Task: Select the option do not auto-fit the text.
Action: Mouse moved to (681, 292)
Screenshot: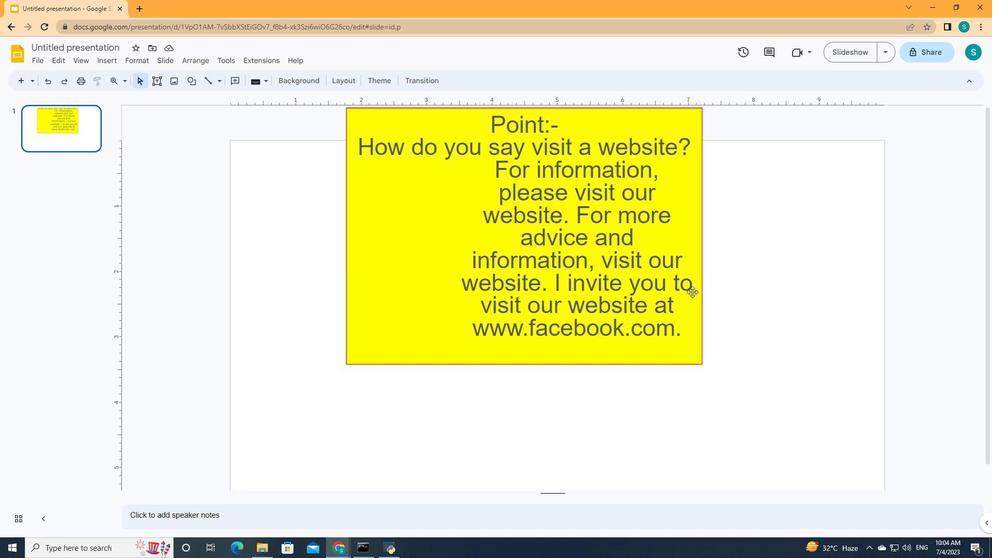 
Action: Mouse pressed left at (681, 292)
Screenshot: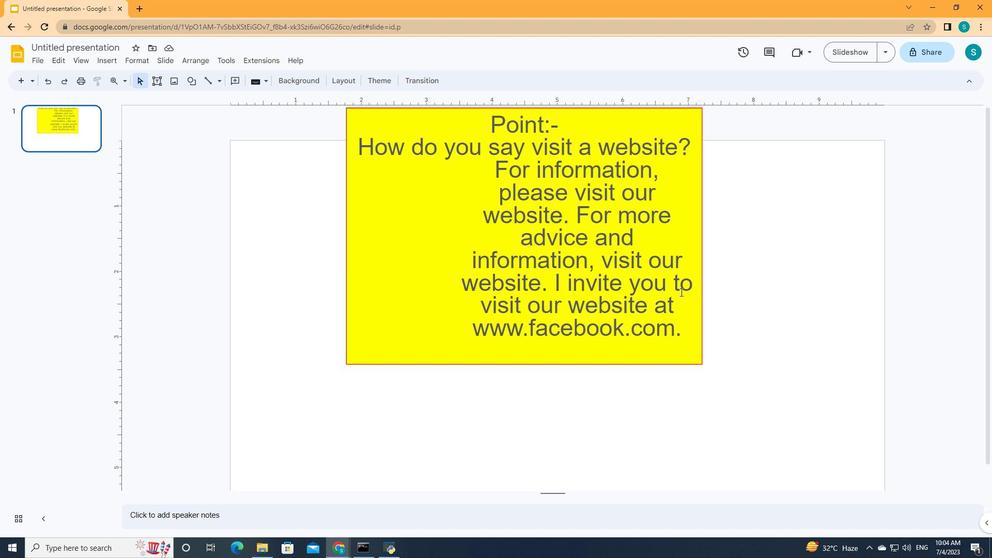 
Action: Mouse moved to (718, 76)
Screenshot: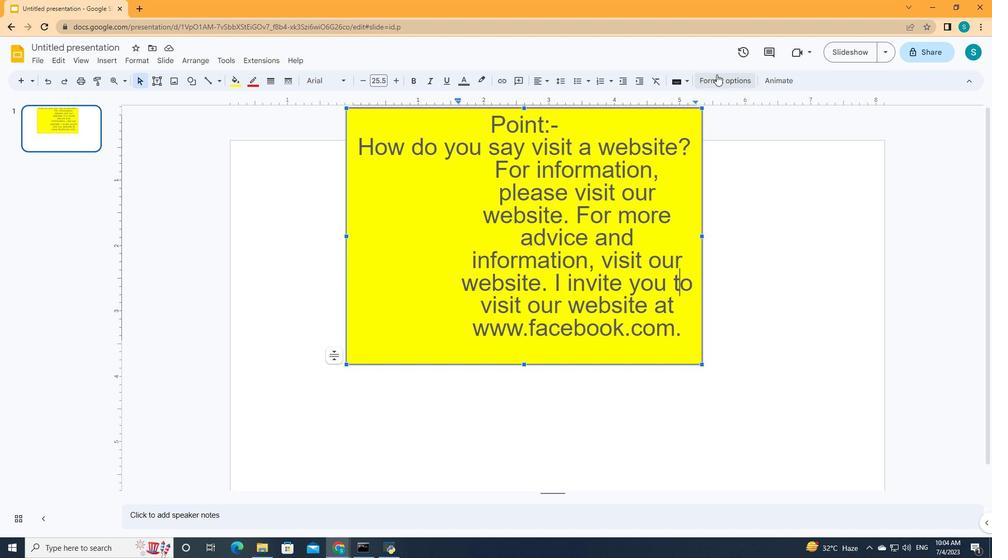 
Action: Mouse pressed left at (718, 76)
Screenshot: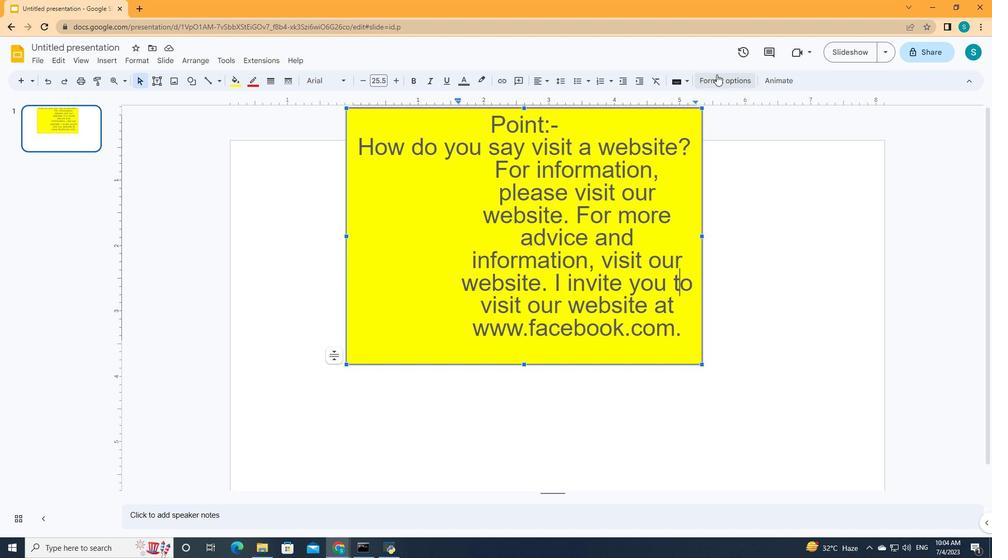 
Action: Mouse moved to (851, 178)
Screenshot: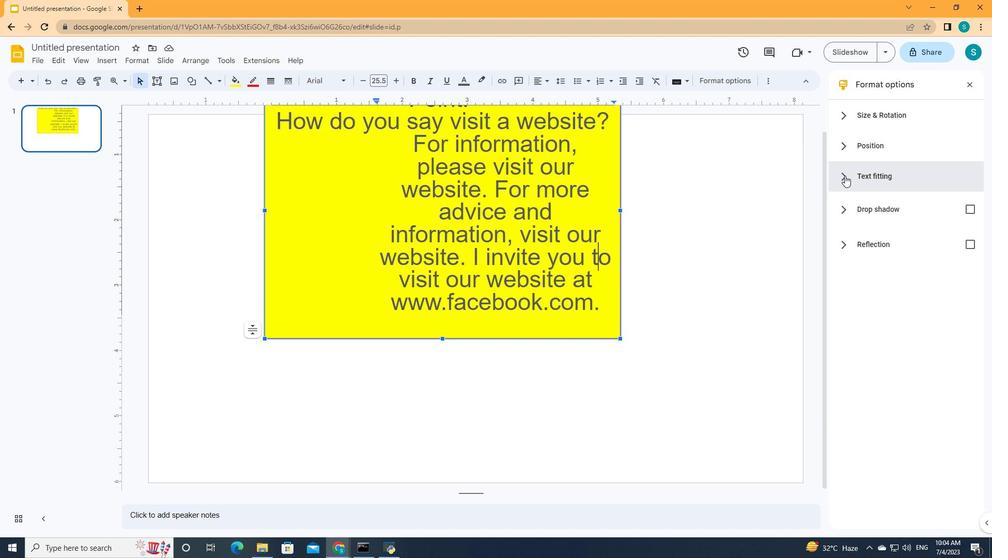 
Action: Mouse pressed left at (851, 178)
Screenshot: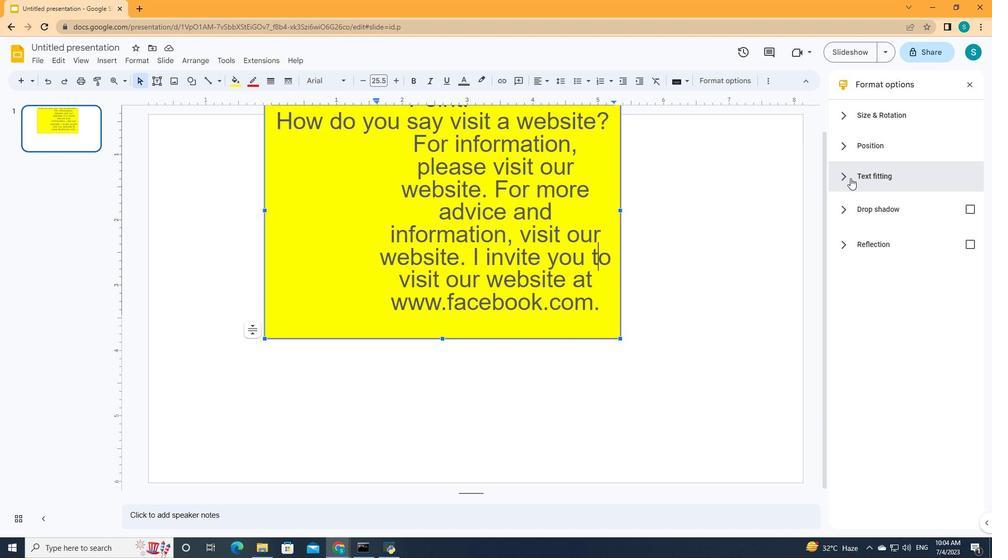 
Action: Mouse moved to (842, 314)
Screenshot: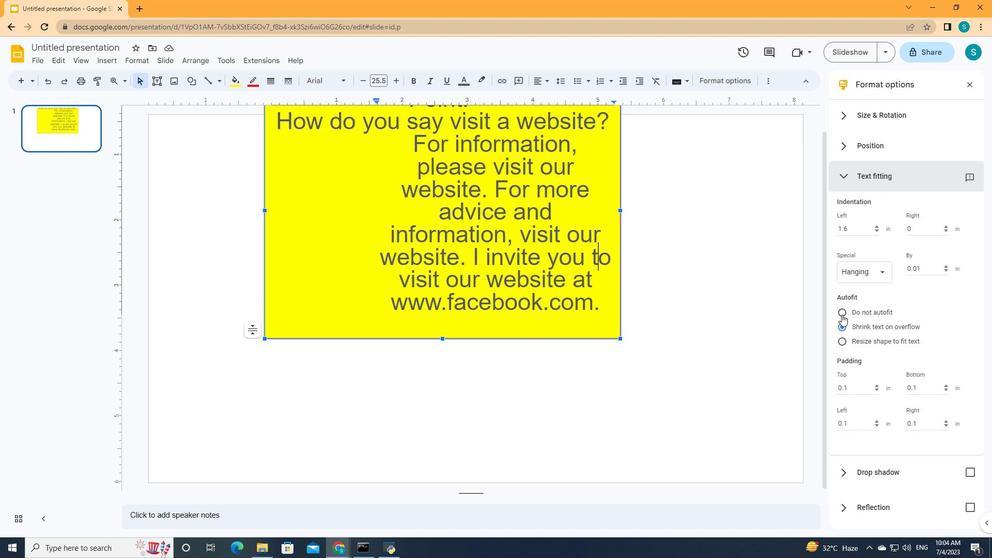 
Action: Mouse pressed left at (842, 314)
Screenshot: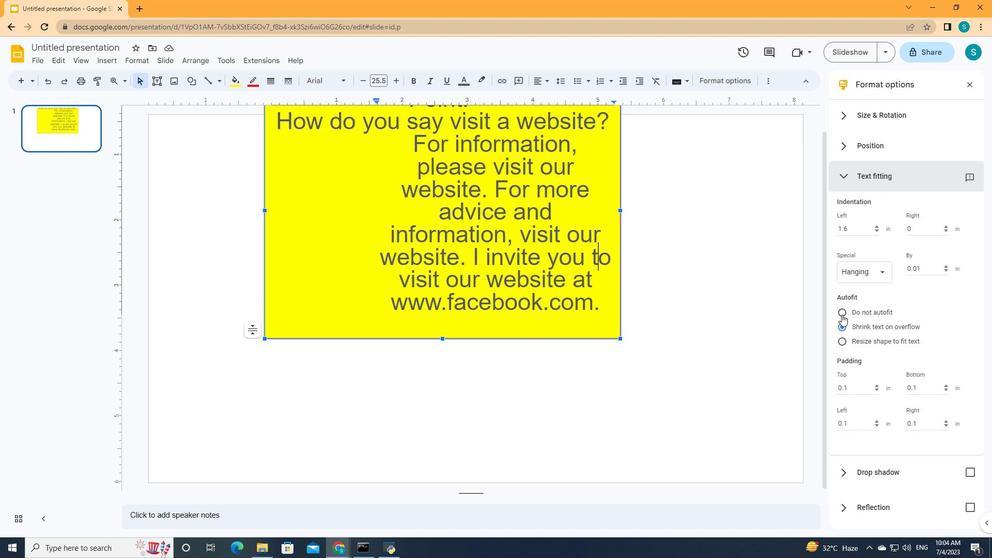 
Action: Mouse moved to (798, 298)
Screenshot: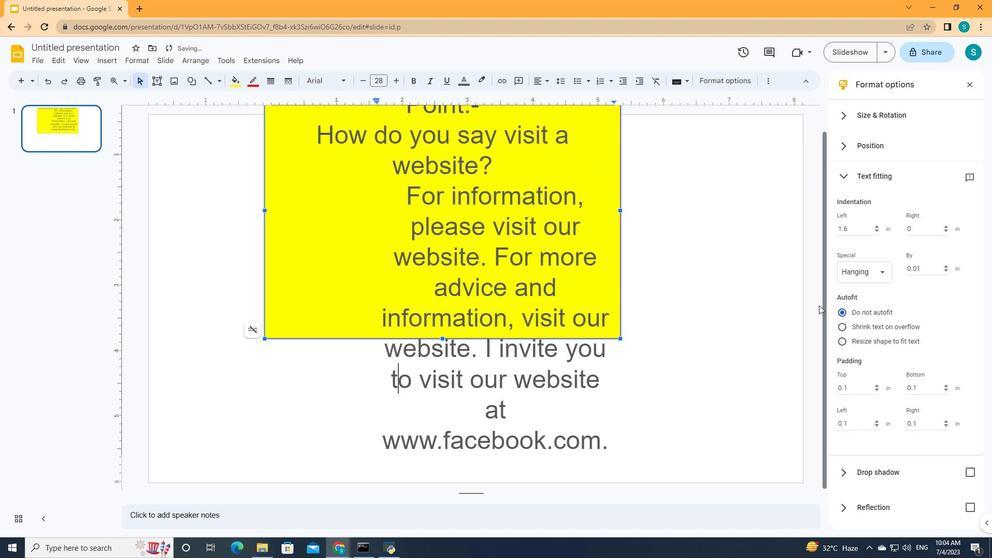 
